 Task: Create a sub task System Test and UAT for the task  Create a new online platform for online personal shopping services in the project BellRise , assign it to team member softage.5@softage.net and update the status of the sub task to  Off Track , set the priority of the sub task to High
Action: Mouse moved to (528, 392)
Screenshot: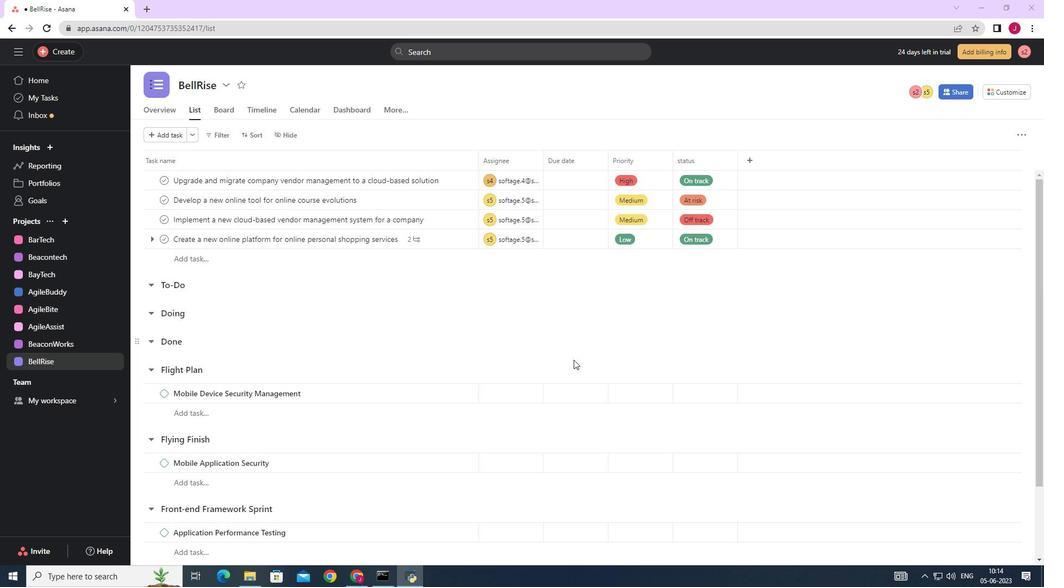 
Action: Mouse scrolled (528, 392) with delta (0, 0)
Screenshot: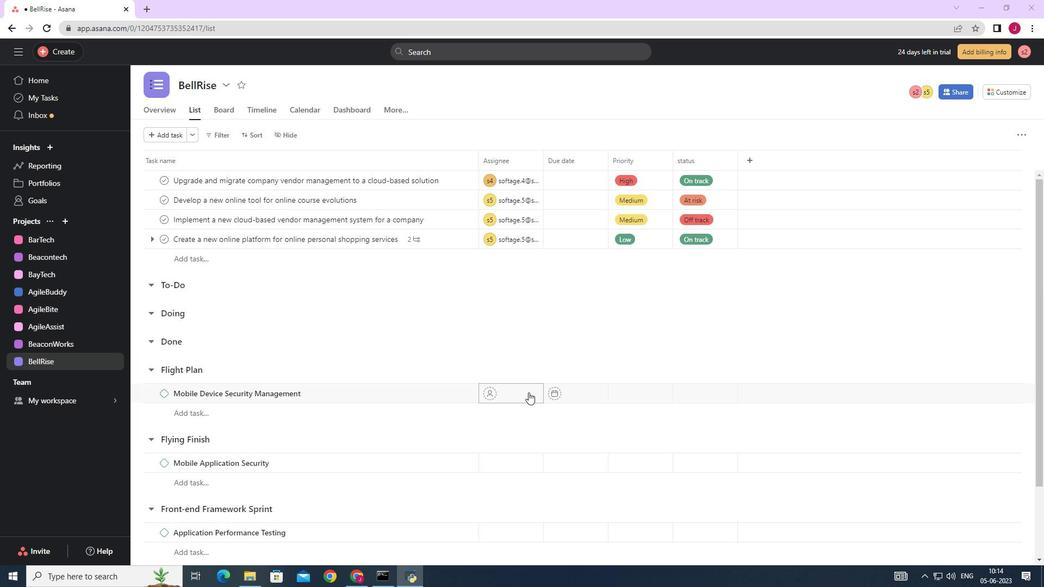 
Action: Mouse scrolled (528, 392) with delta (0, 0)
Screenshot: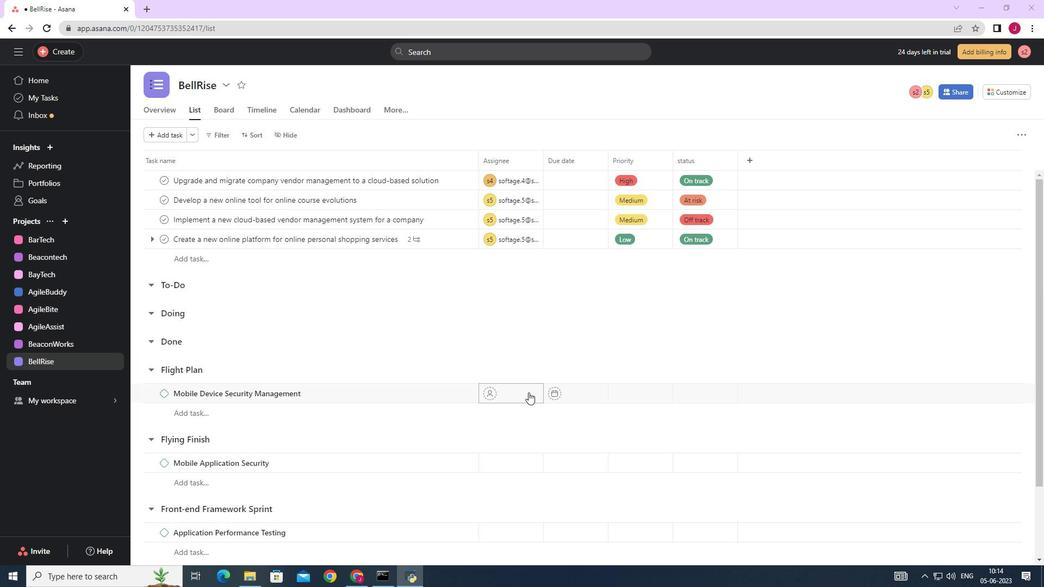 
Action: Mouse scrolled (528, 392) with delta (0, 0)
Screenshot: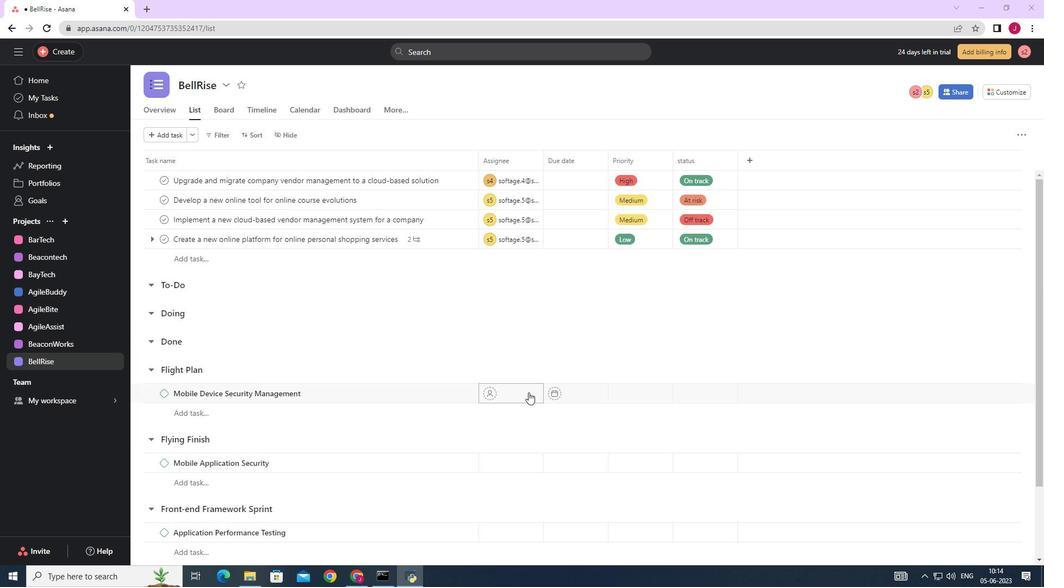 
Action: Mouse scrolled (528, 392) with delta (0, 0)
Screenshot: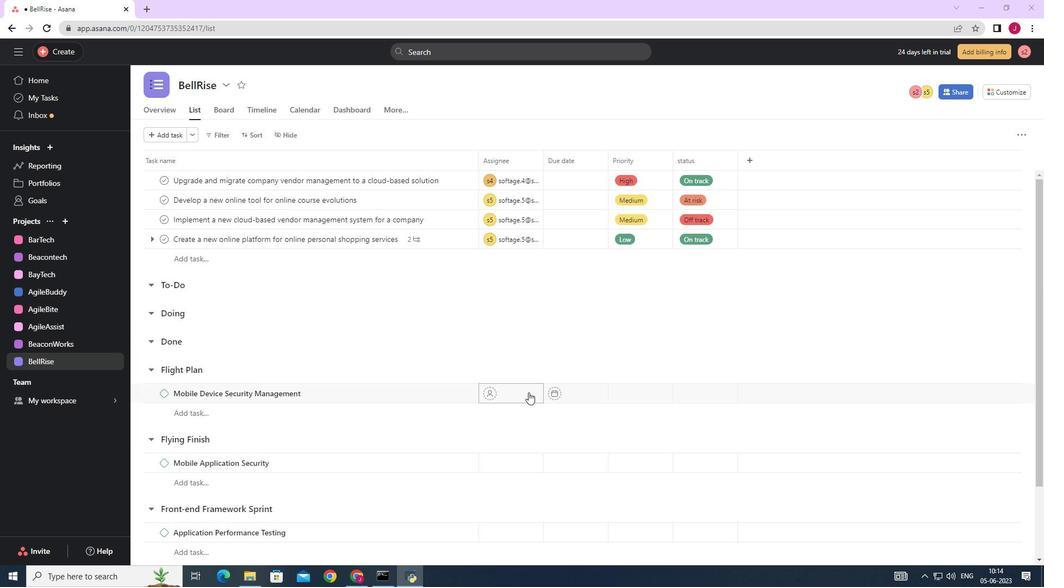 
Action: Mouse moved to (527, 393)
Screenshot: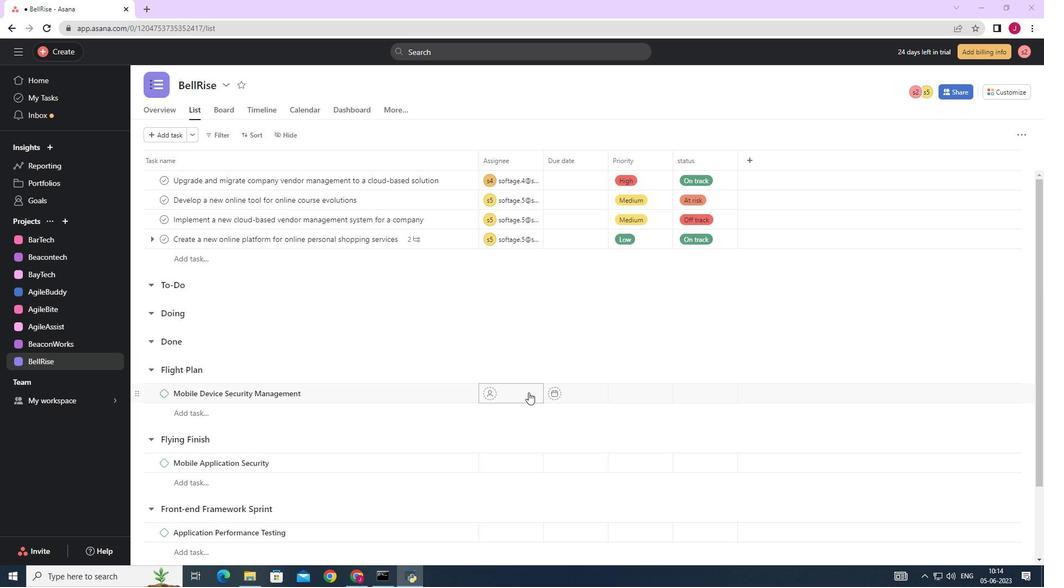 
Action: Mouse scrolled (527, 394) with delta (0, 0)
Screenshot: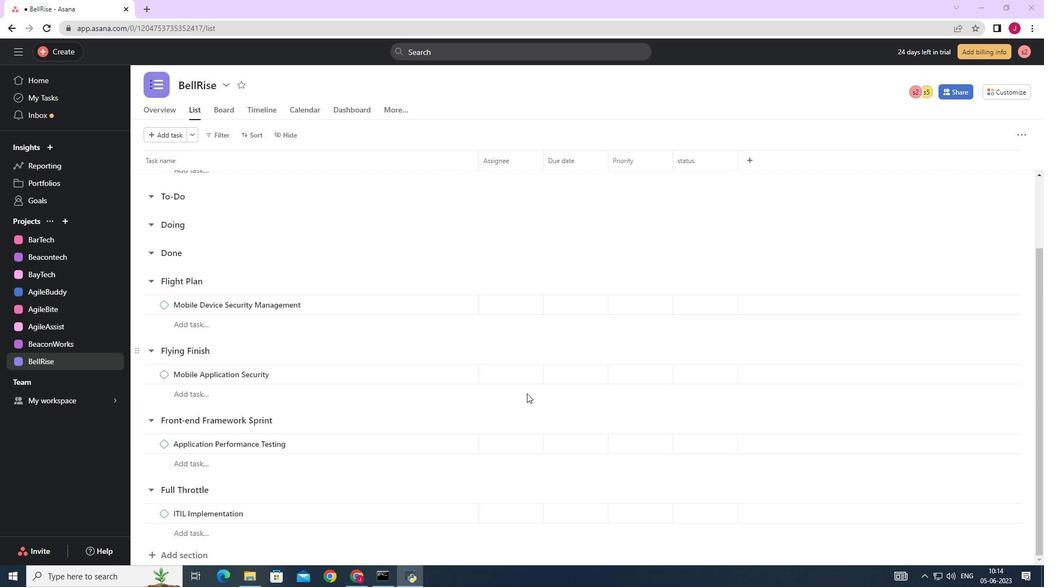 
Action: Mouse scrolled (527, 394) with delta (0, 0)
Screenshot: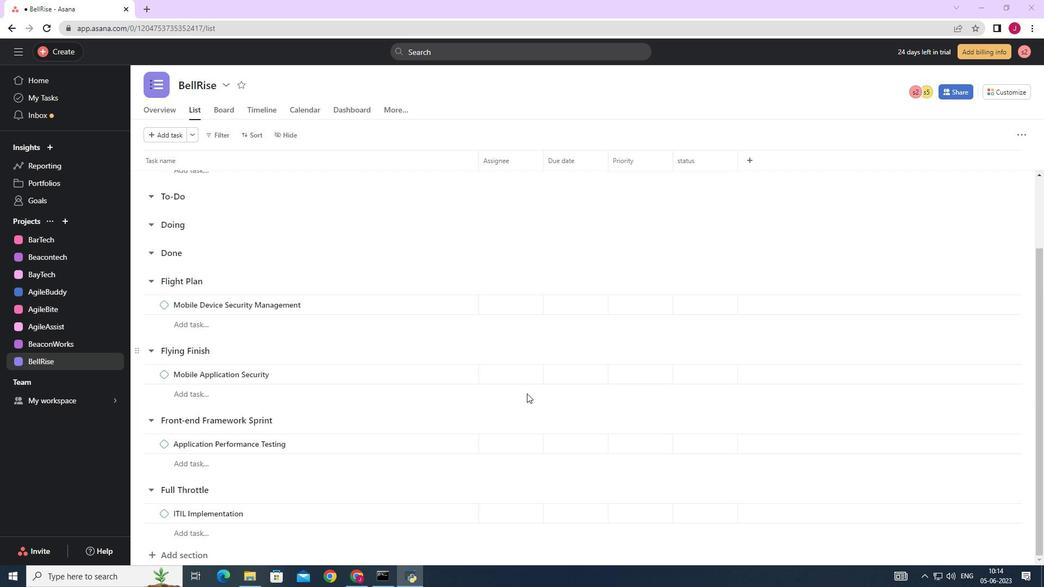 
Action: Mouse scrolled (527, 394) with delta (0, 0)
Screenshot: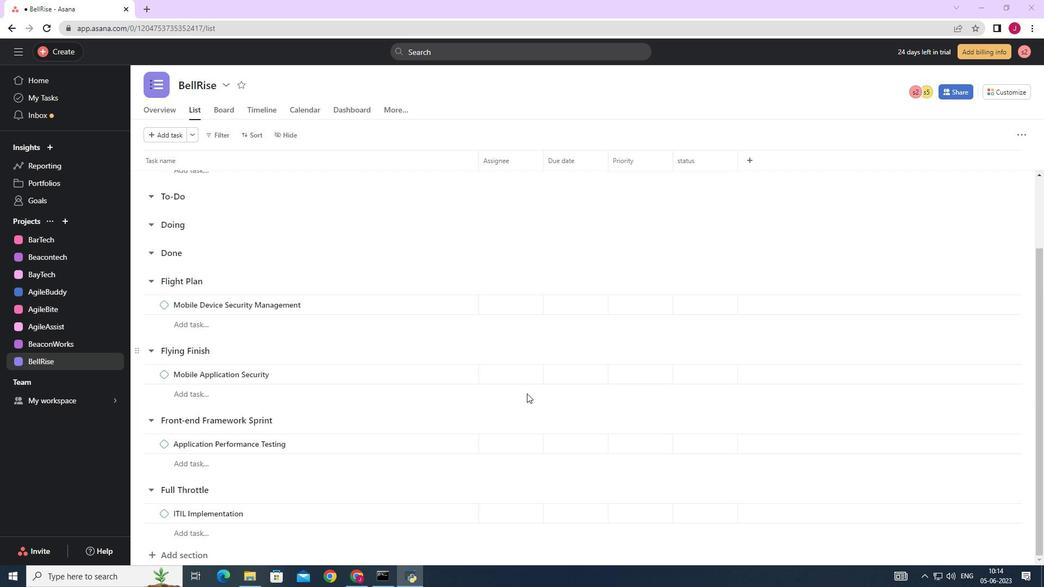 
Action: Mouse scrolled (527, 394) with delta (0, 0)
Screenshot: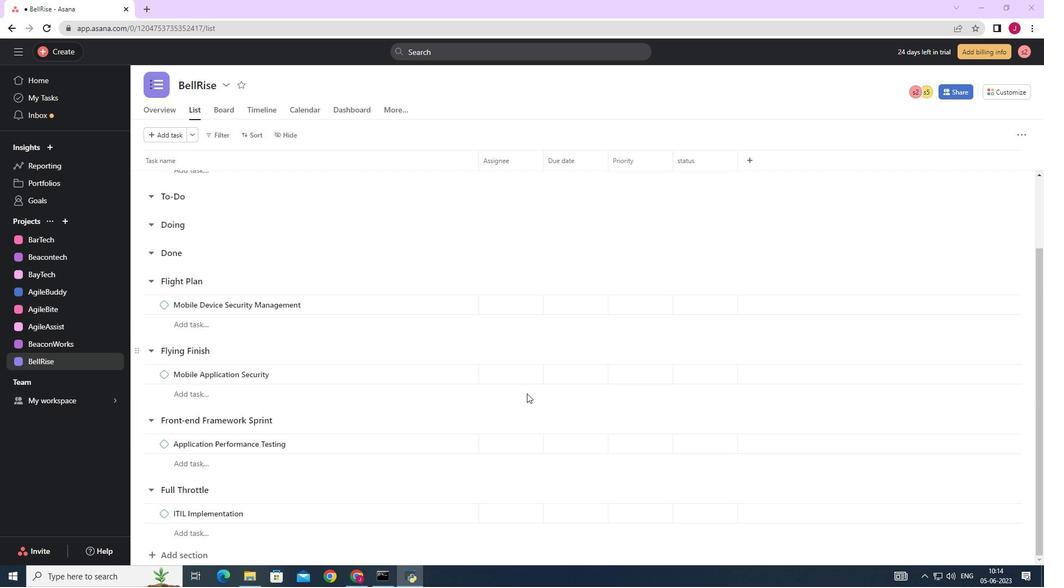 
Action: Mouse scrolled (527, 394) with delta (0, 0)
Screenshot: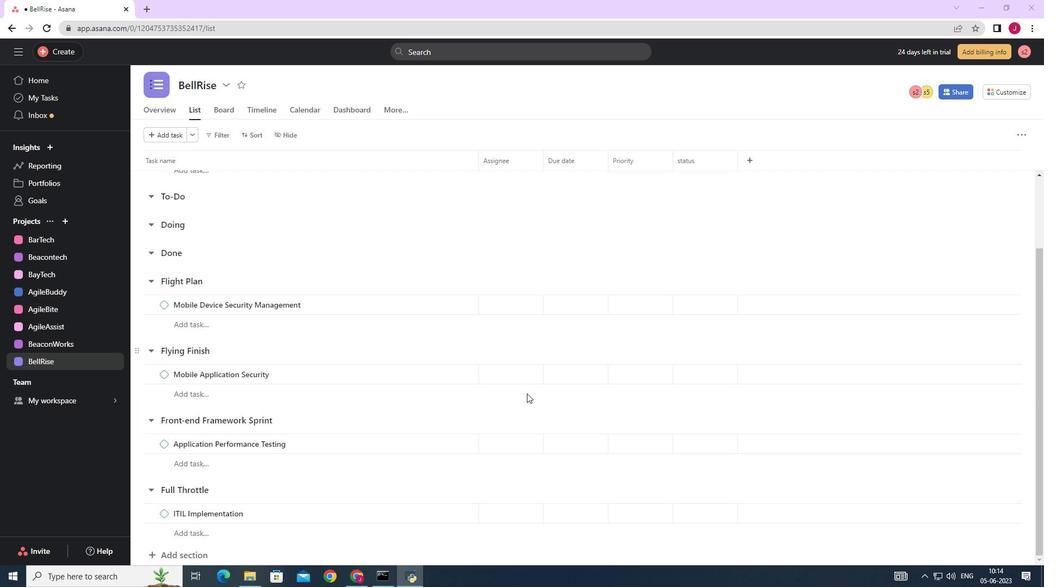 
Action: Mouse moved to (441, 243)
Screenshot: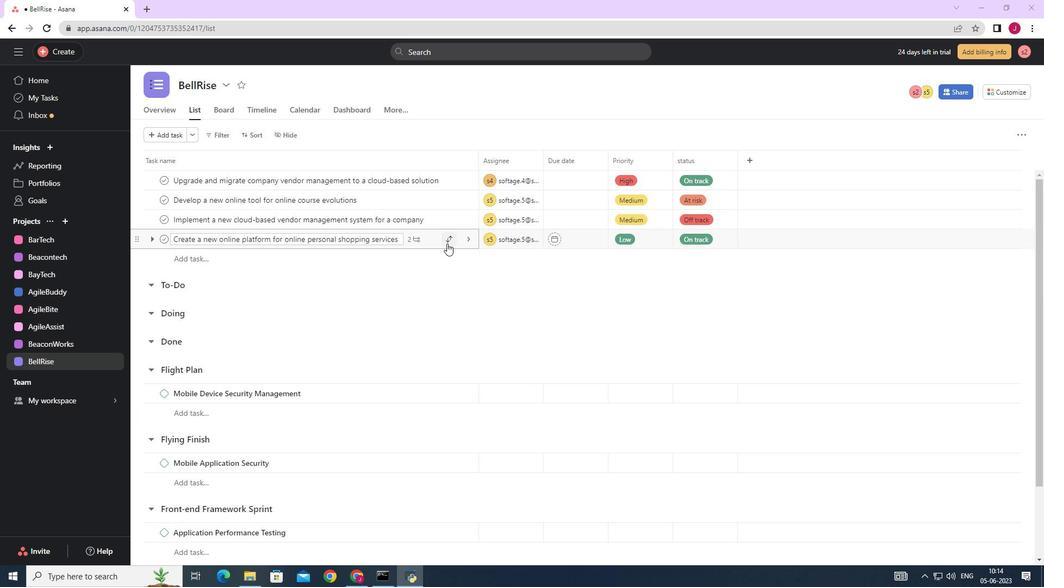 
Action: Mouse pressed left at (441, 243)
Screenshot: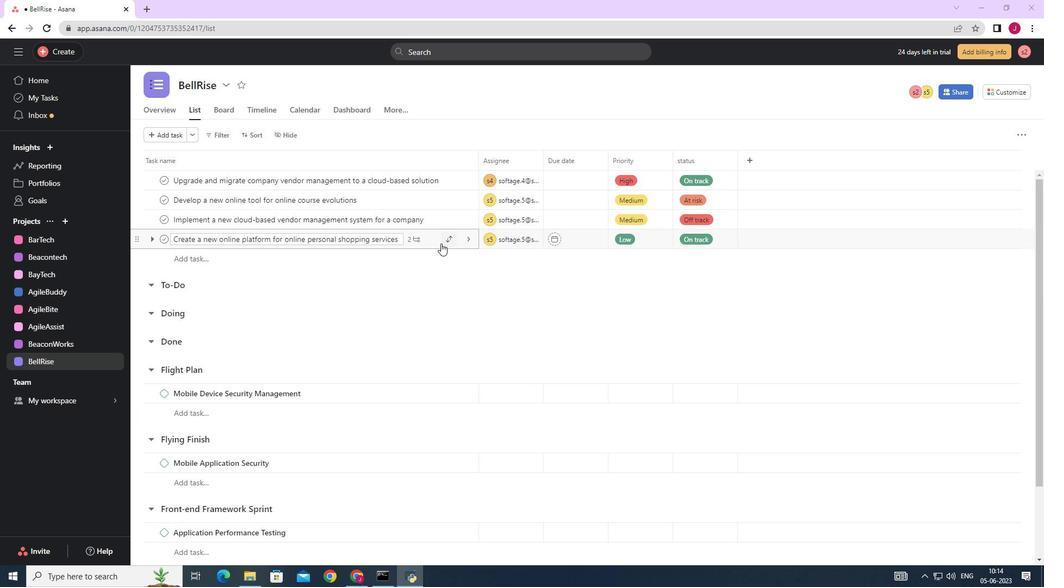 
Action: Mouse moved to (792, 324)
Screenshot: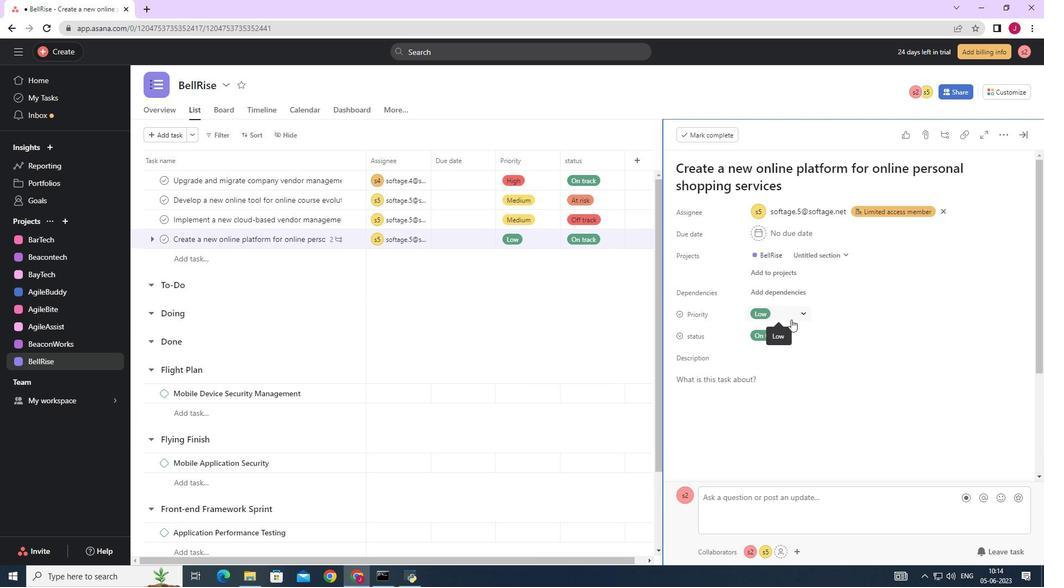 
Action: Mouse scrolled (792, 324) with delta (0, 0)
Screenshot: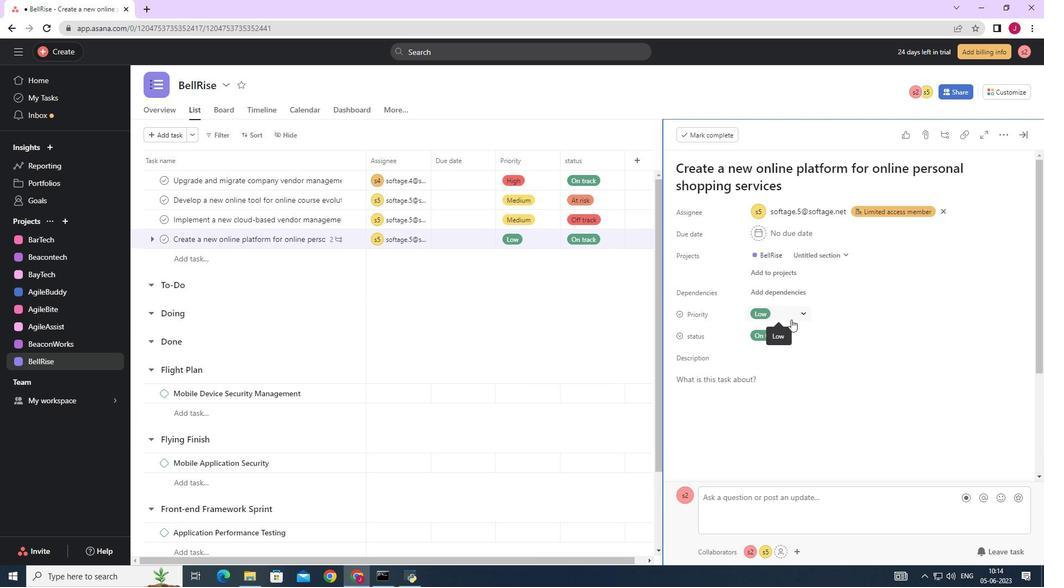
Action: Mouse scrolled (792, 324) with delta (0, 0)
Screenshot: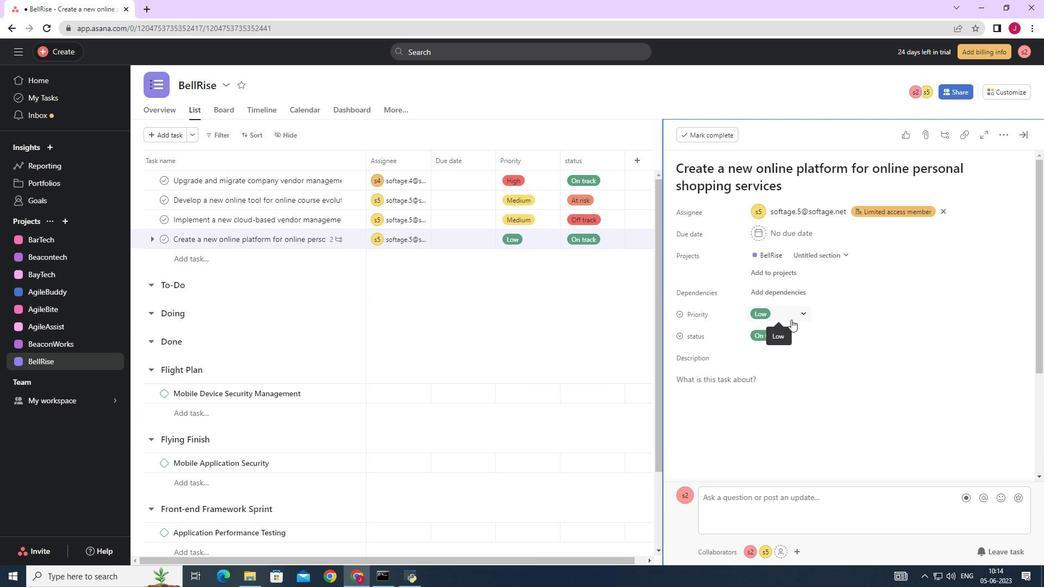 
Action: Mouse scrolled (792, 324) with delta (0, 0)
Screenshot: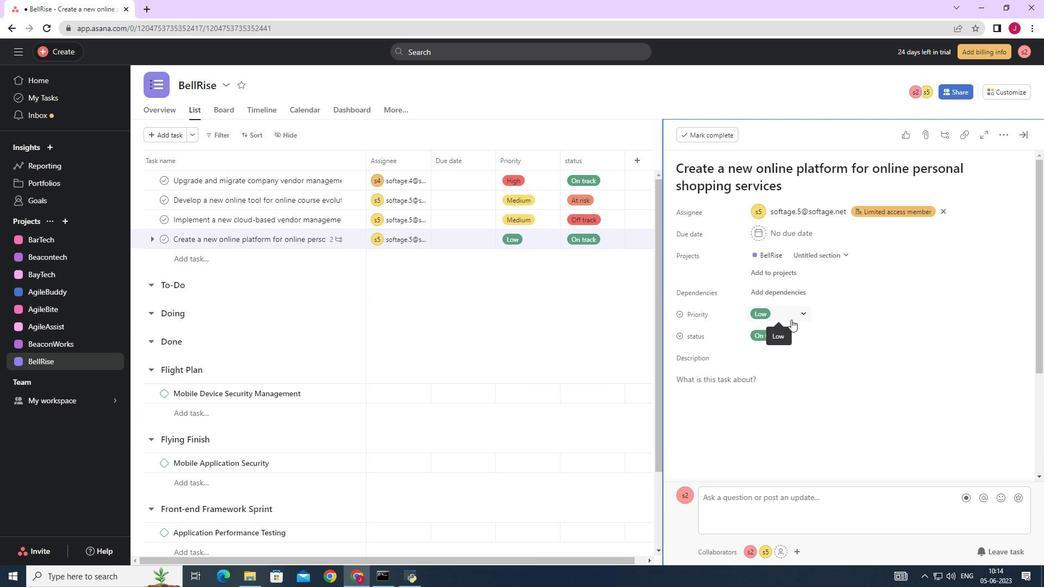 
Action: Mouse scrolled (792, 324) with delta (0, 0)
Screenshot: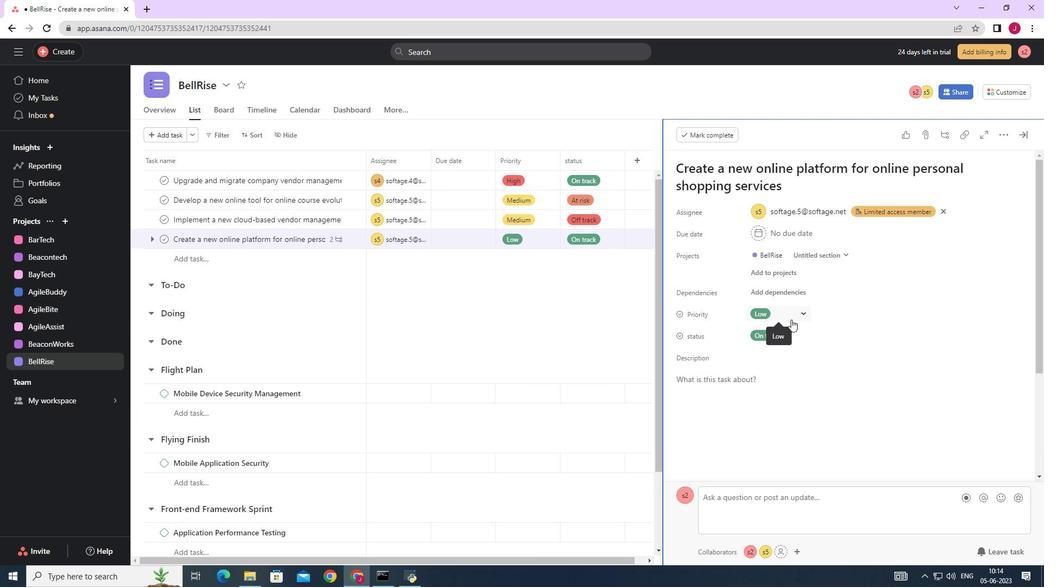 
Action: Mouse scrolled (792, 324) with delta (0, 0)
Screenshot: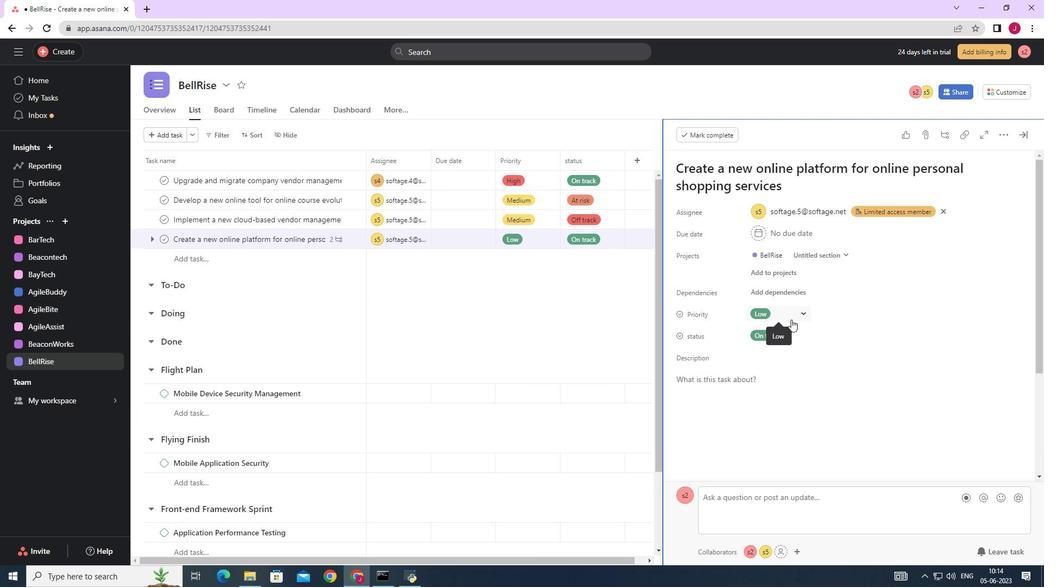
Action: Mouse moved to (717, 394)
Screenshot: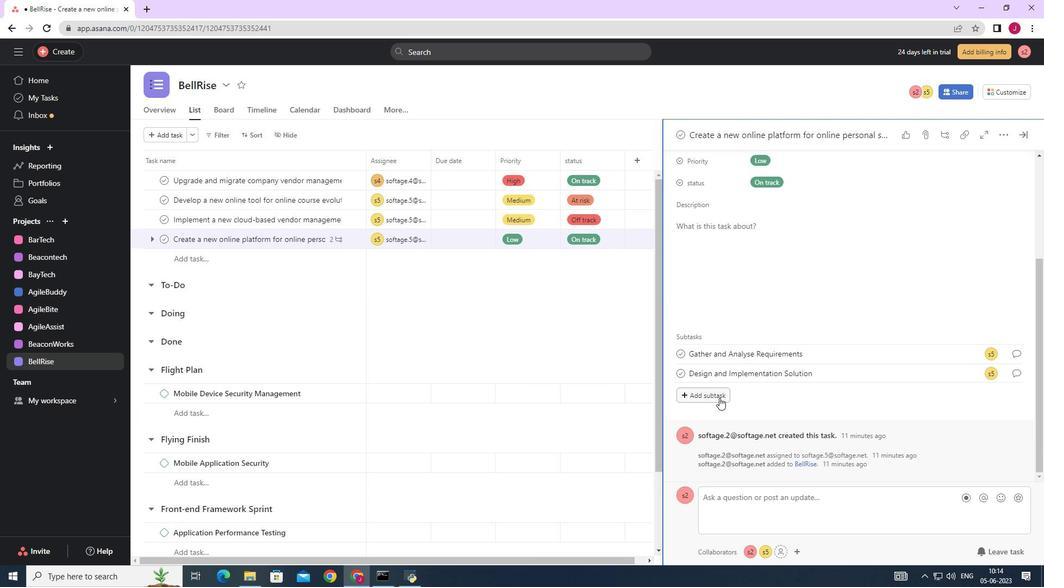 
Action: Mouse pressed left at (717, 394)
Screenshot: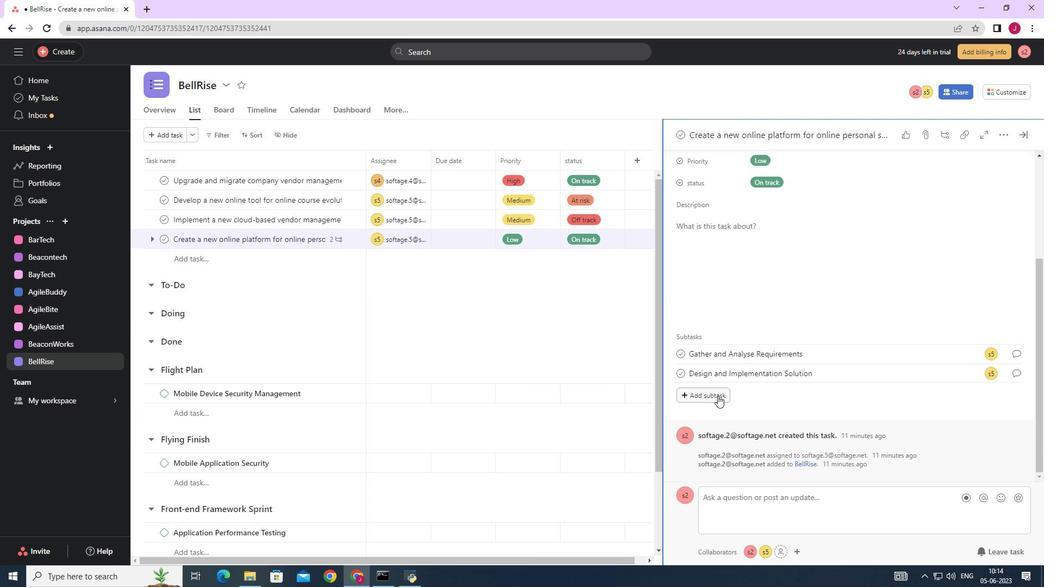 
Action: Mouse moved to (714, 377)
Screenshot: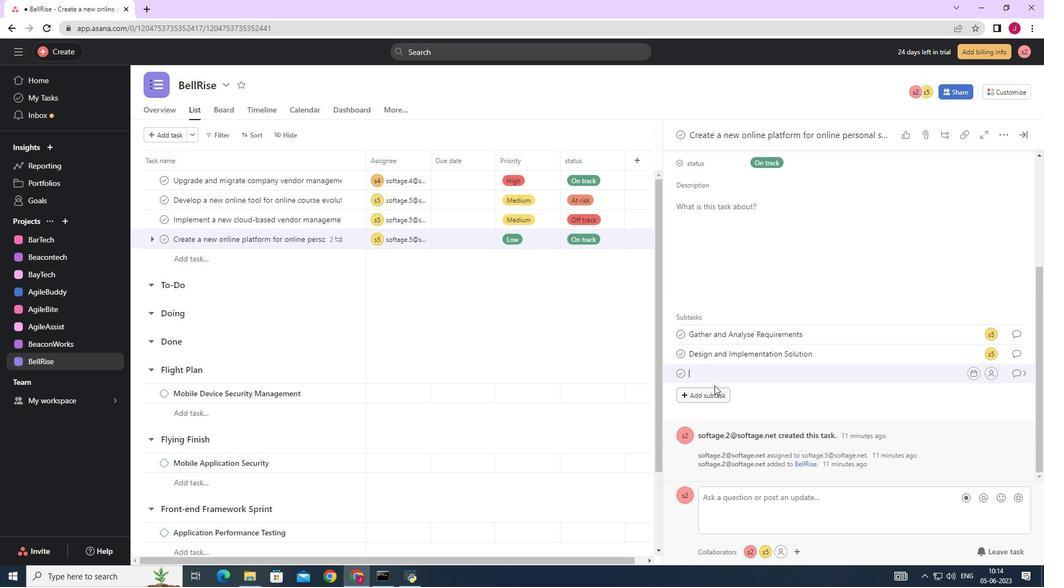 
Action: Key pressed <Key.caps_lock>S<Key.caps_lock>ystem<Key.space>
Screenshot: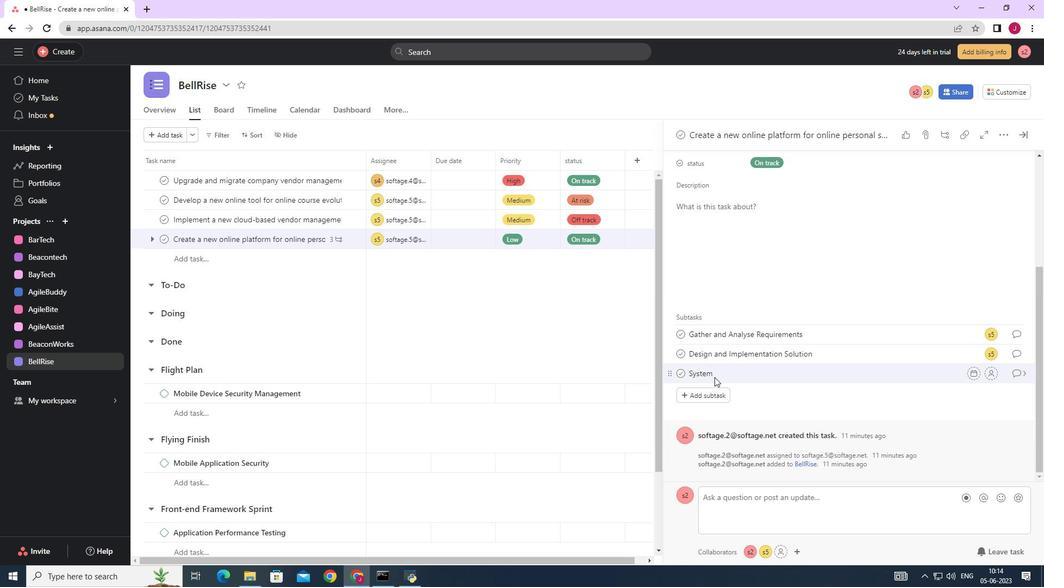 
Action: Mouse moved to (714, 377)
Screenshot: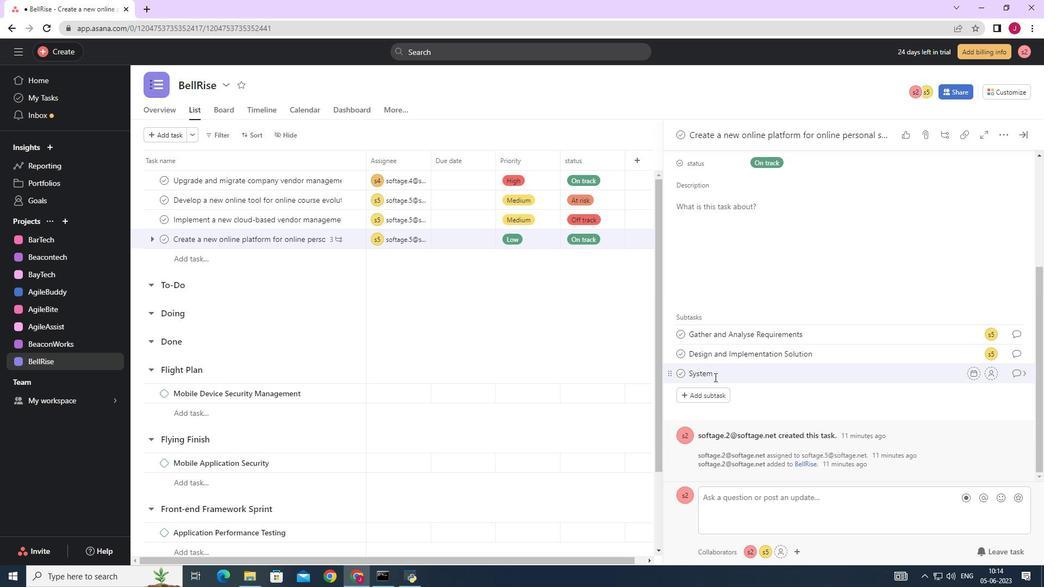 
Action: Key pressed and<Key.space><Key.caps_lock><Key.backspace><Key.backspace><Key.backspace><Key.backspace><Key.backspace><Key.caps_lock><Key.space><Key.caps_lock>T<Key.caps_lock>est<Key.space>v<Key.backspace>and<Key.space><Key.caps_lock>UAT
Screenshot: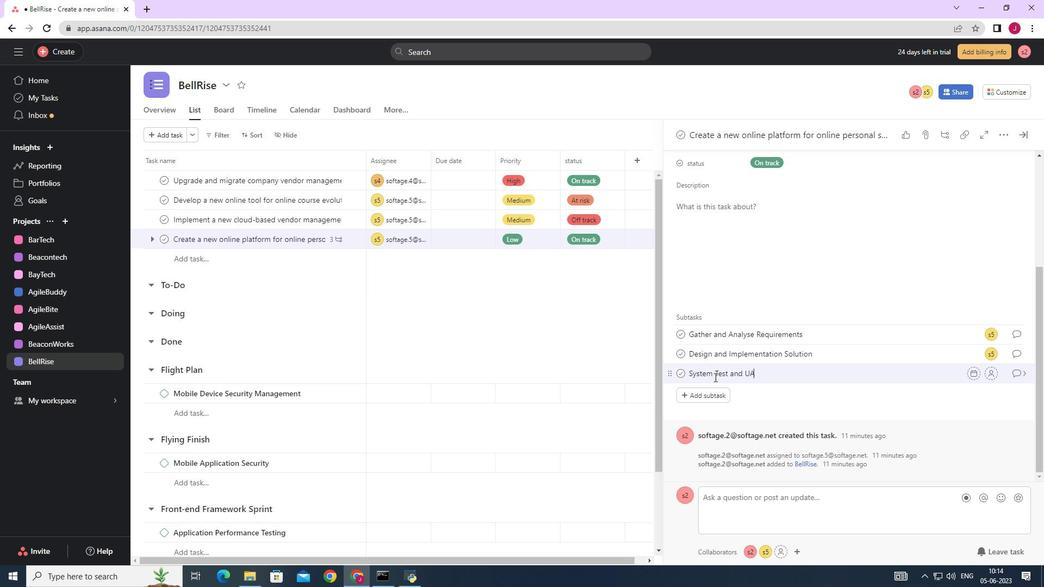 
Action: Mouse moved to (988, 371)
Screenshot: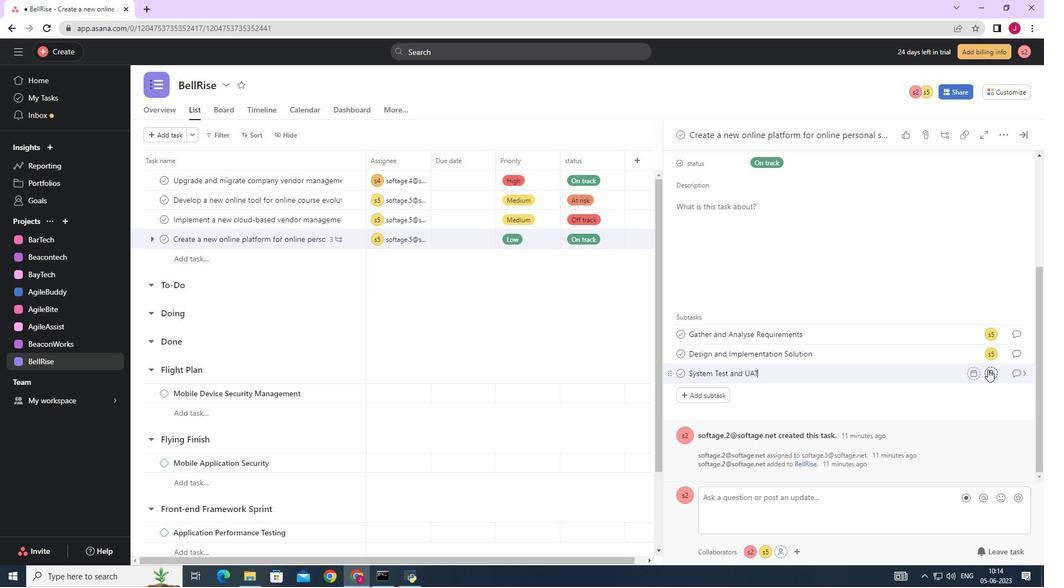 
Action: Mouse pressed left at (988, 371)
Screenshot: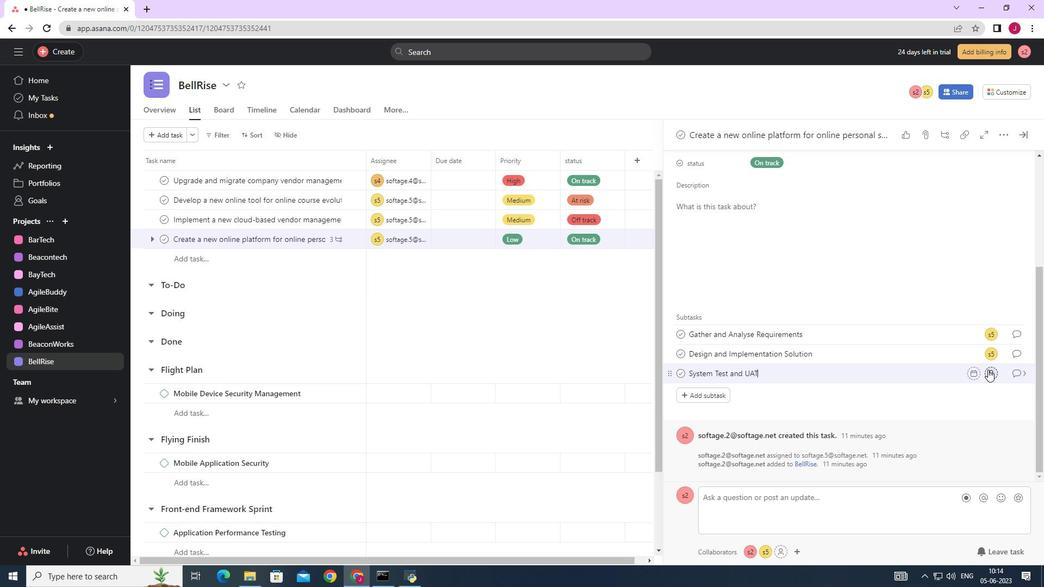 
Action: Mouse moved to (988, 371)
Screenshot: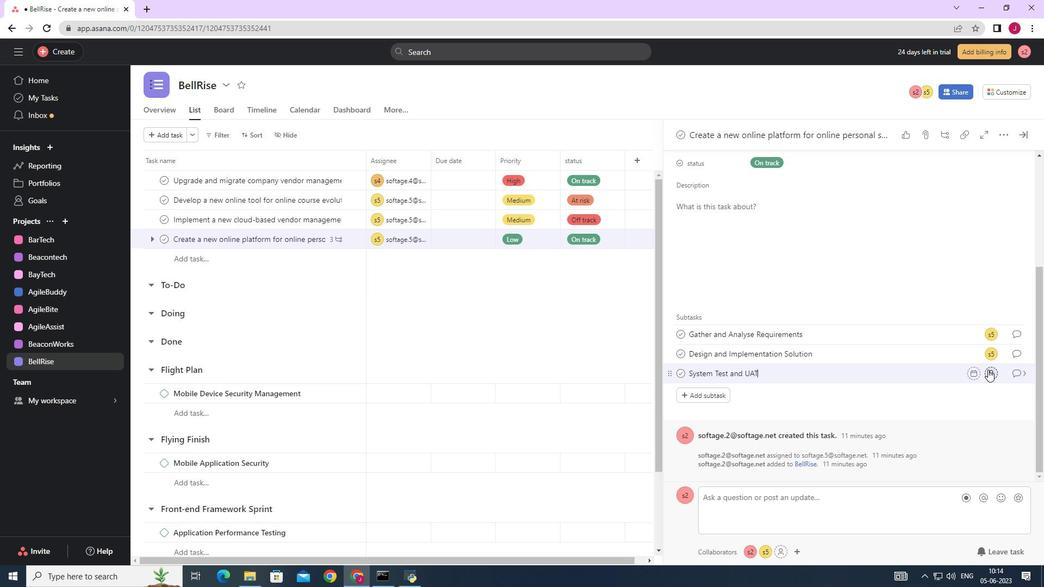 
Action: Key pressed SOFTAGE.5
Screenshot: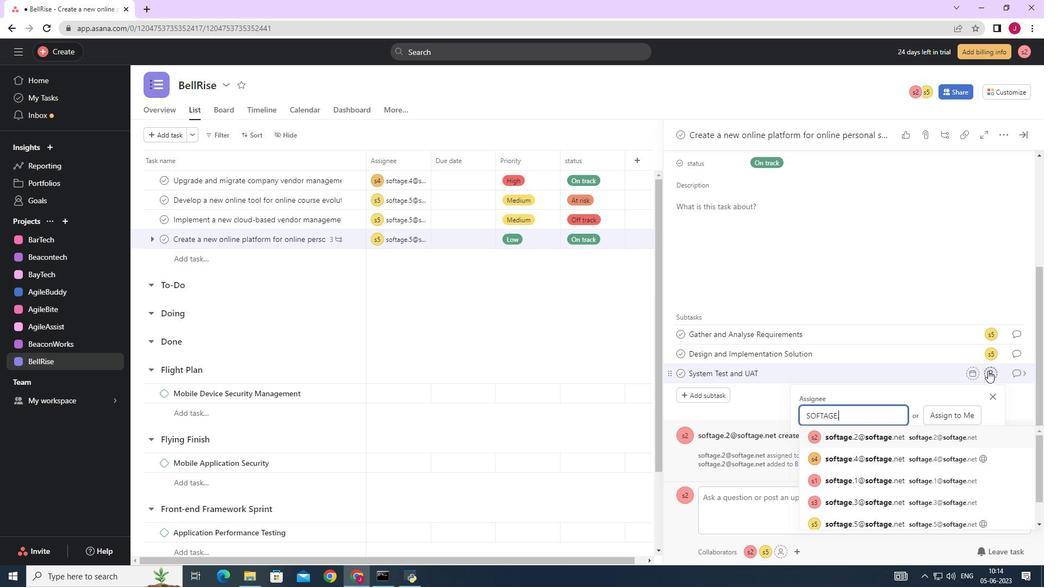 
Action: Mouse moved to (892, 437)
Screenshot: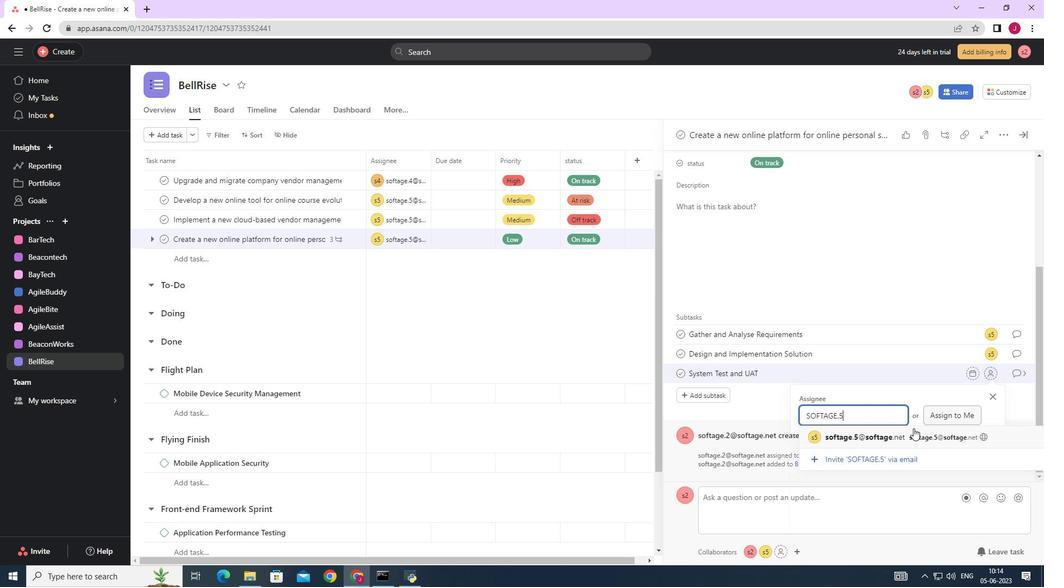 
Action: Mouse pressed left at (892, 437)
Screenshot: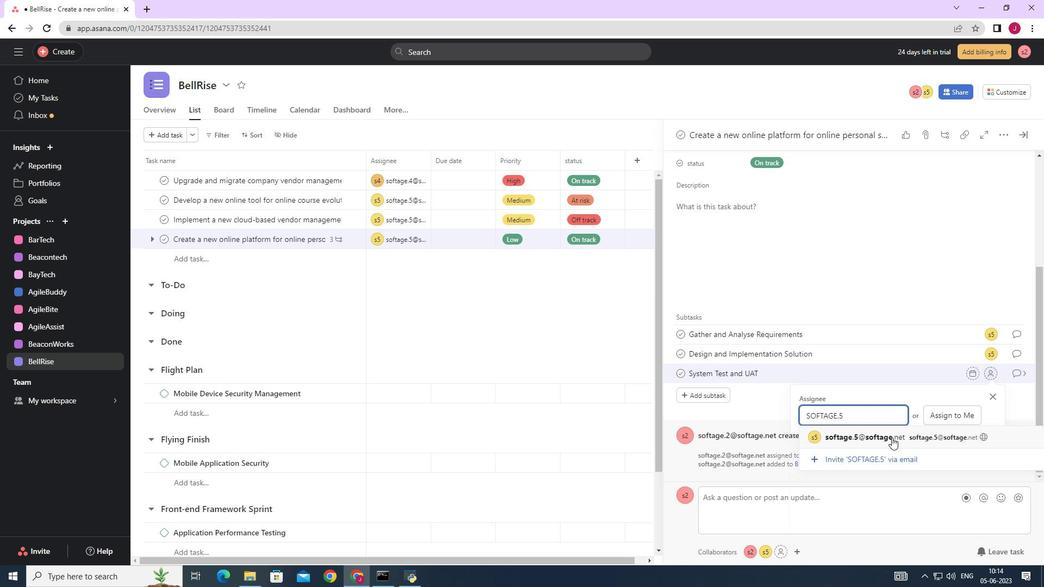 
Action: Mouse moved to (1015, 373)
Screenshot: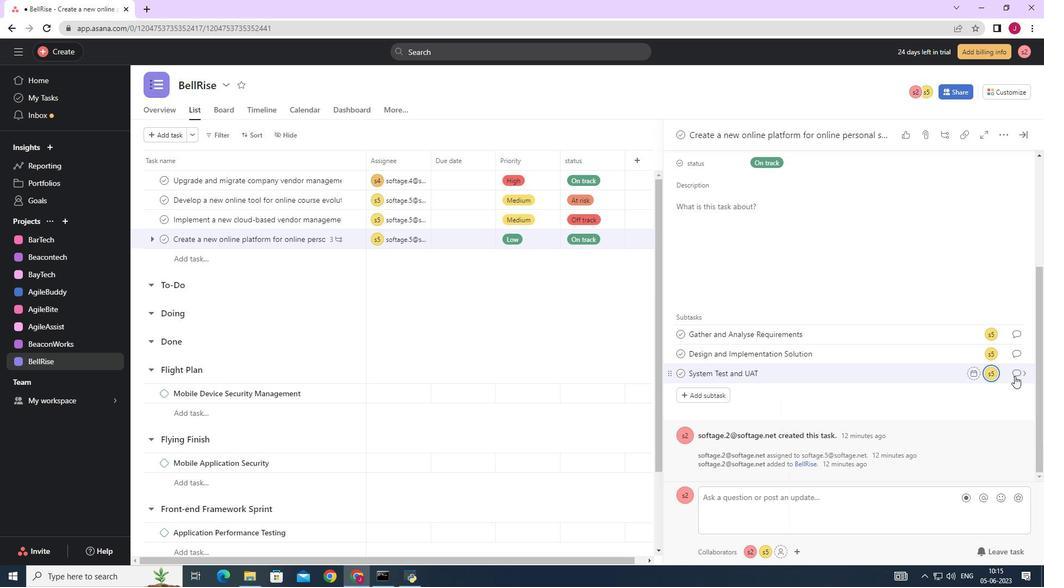 
Action: Mouse pressed left at (1015, 373)
Screenshot: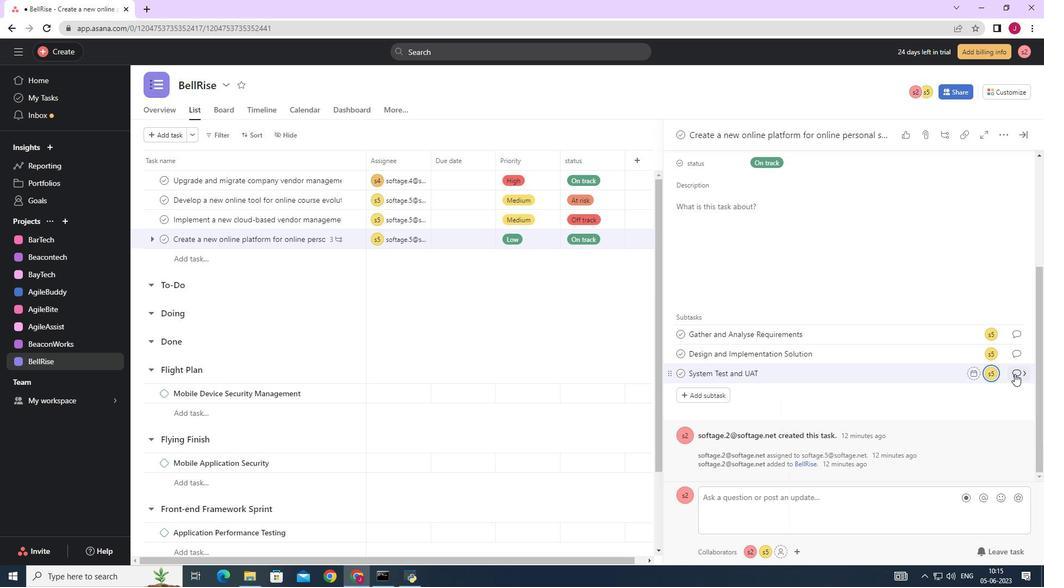 
Action: Mouse moved to (731, 392)
Screenshot: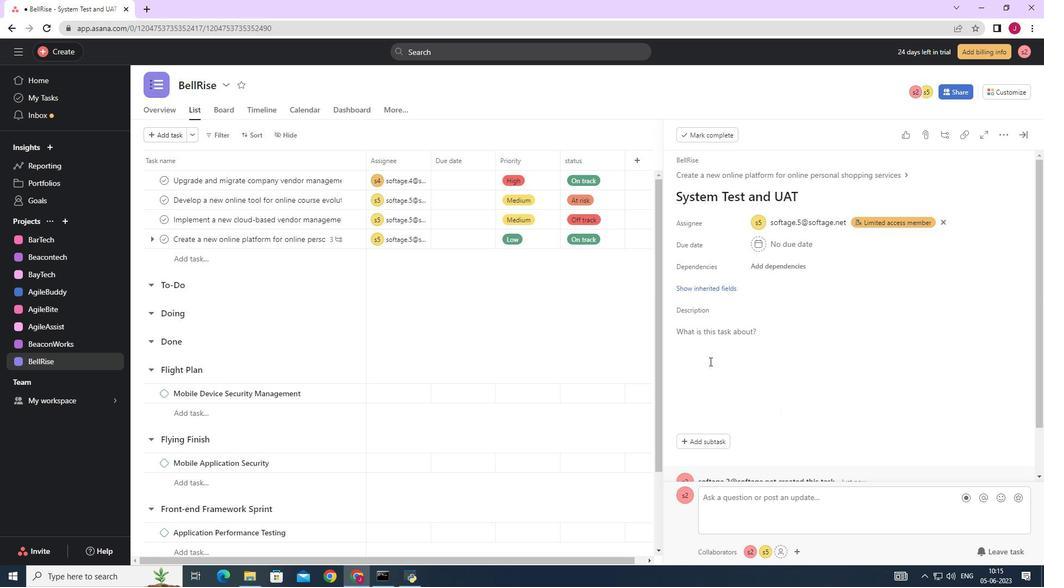 
Action: Mouse scrolled (731, 392) with delta (0, 0)
Screenshot: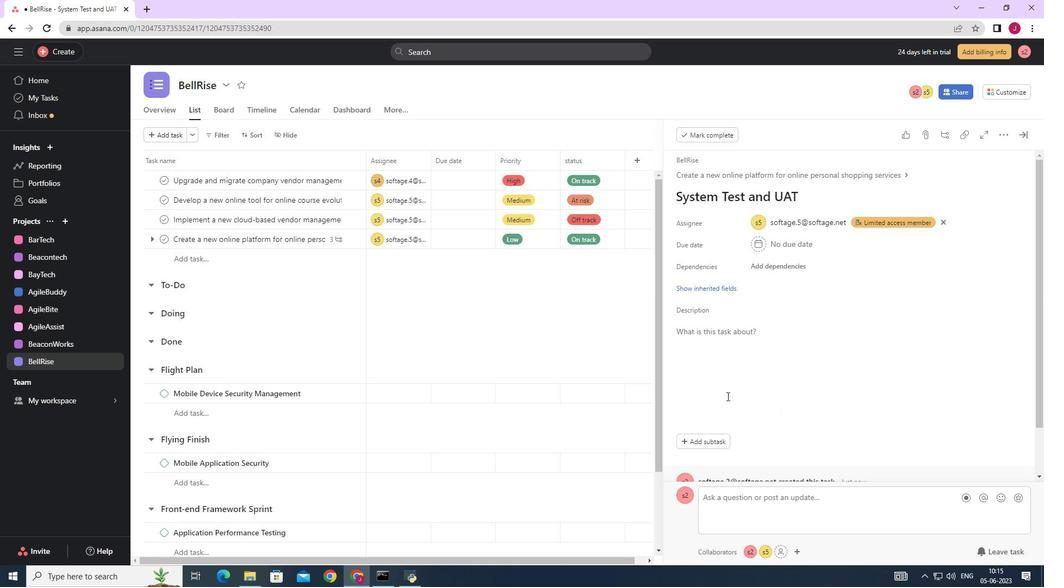 
Action: Mouse scrolled (731, 392) with delta (0, 0)
Screenshot: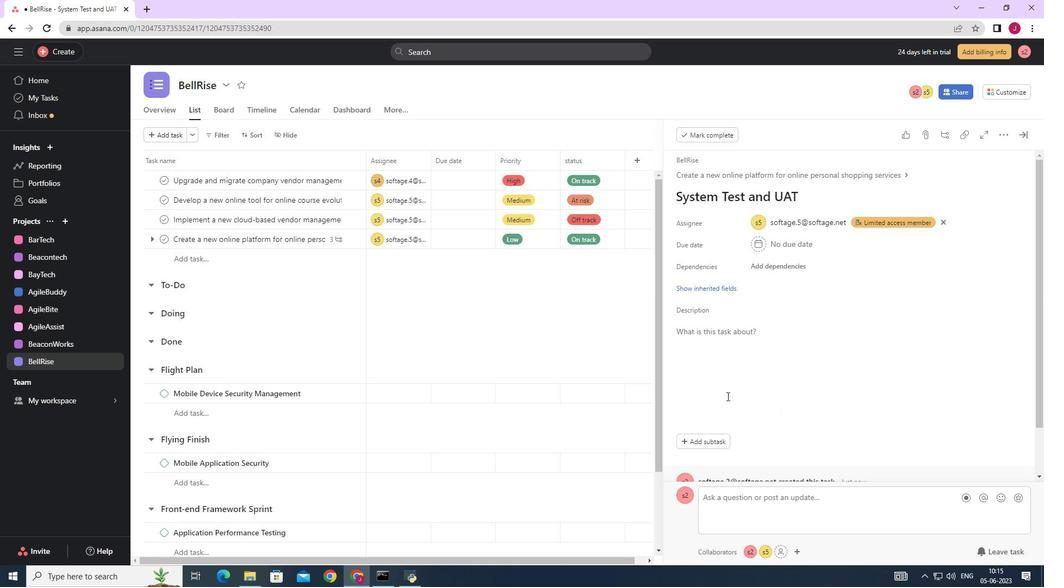 
Action: Mouse scrolled (731, 392) with delta (0, 0)
Screenshot: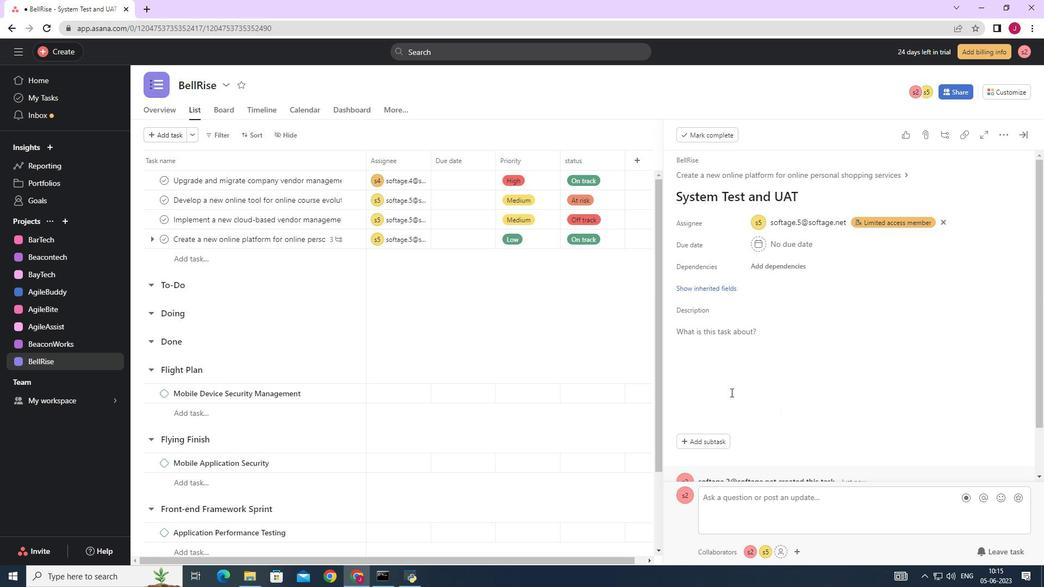 
Action: Mouse scrolled (731, 392) with delta (0, 0)
Screenshot: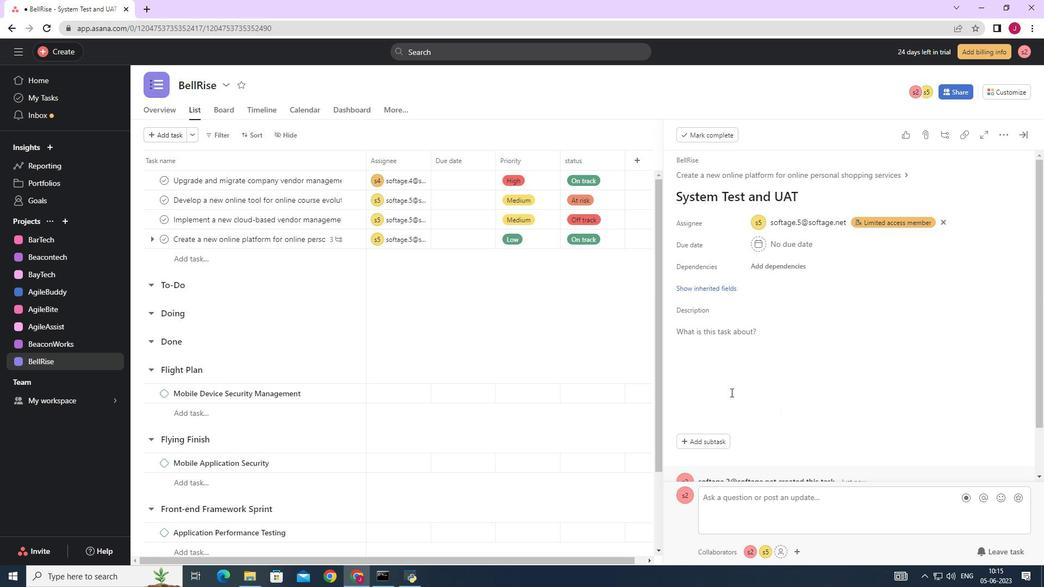 
Action: Mouse scrolled (731, 392) with delta (0, 0)
Screenshot: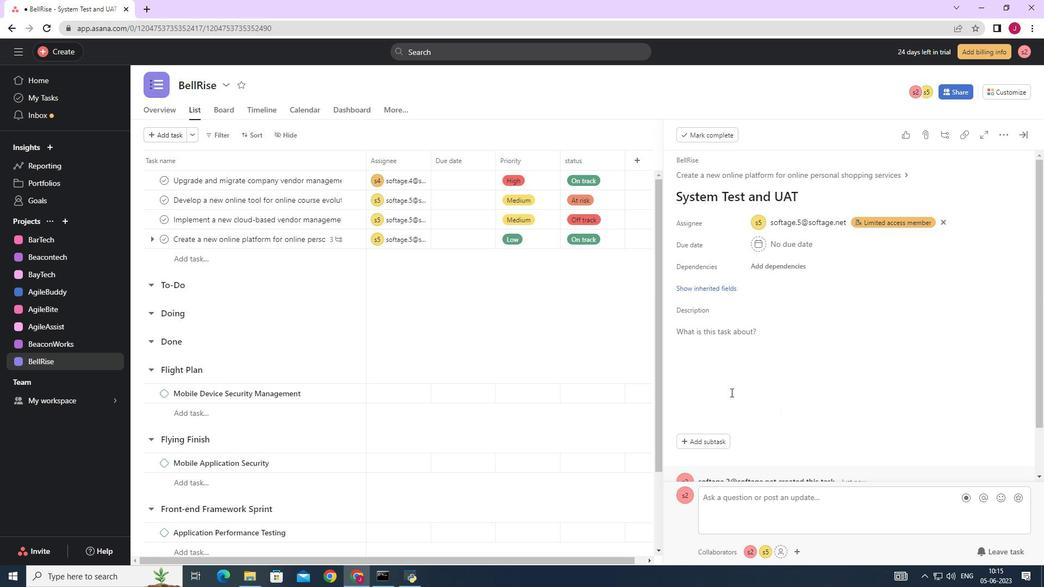 
Action: Mouse moved to (730, 235)
Screenshot: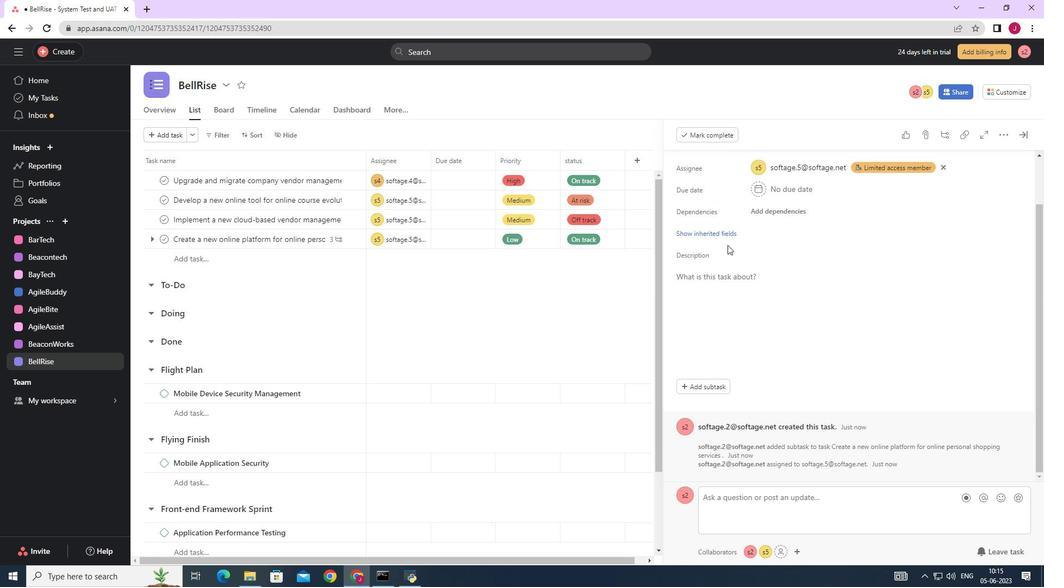 
Action: Mouse pressed left at (730, 235)
Screenshot: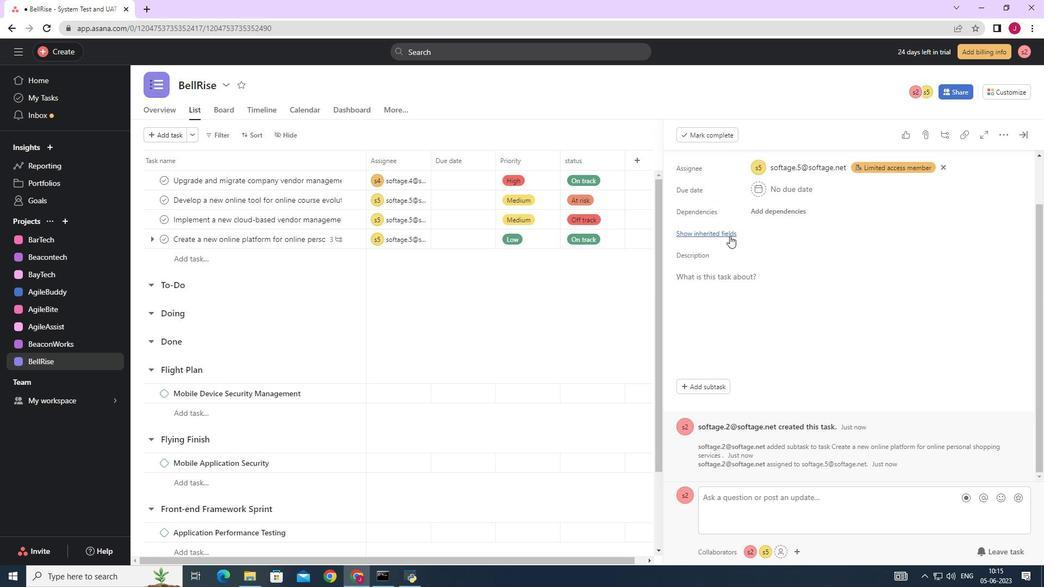 
Action: Mouse moved to (763, 217)
Screenshot: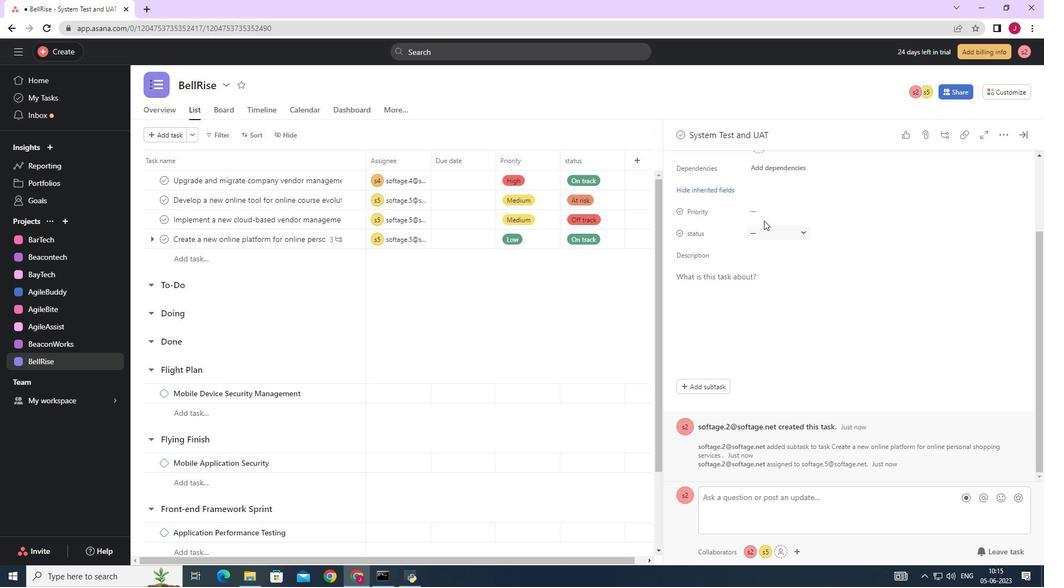
Action: Mouse pressed left at (763, 217)
Screenshot: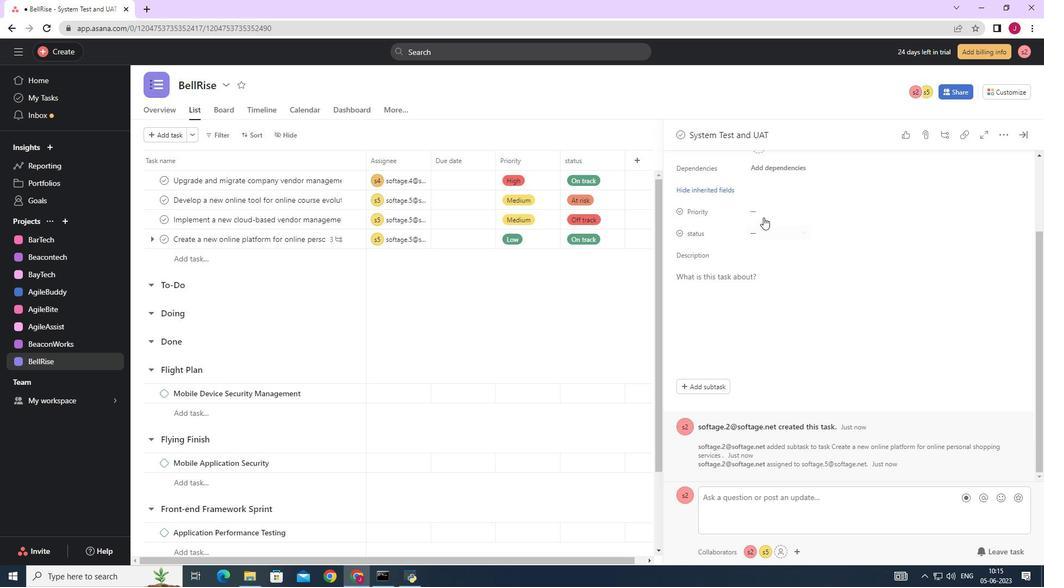 
Action: Mouse moved to (780, 248)
Screenshot: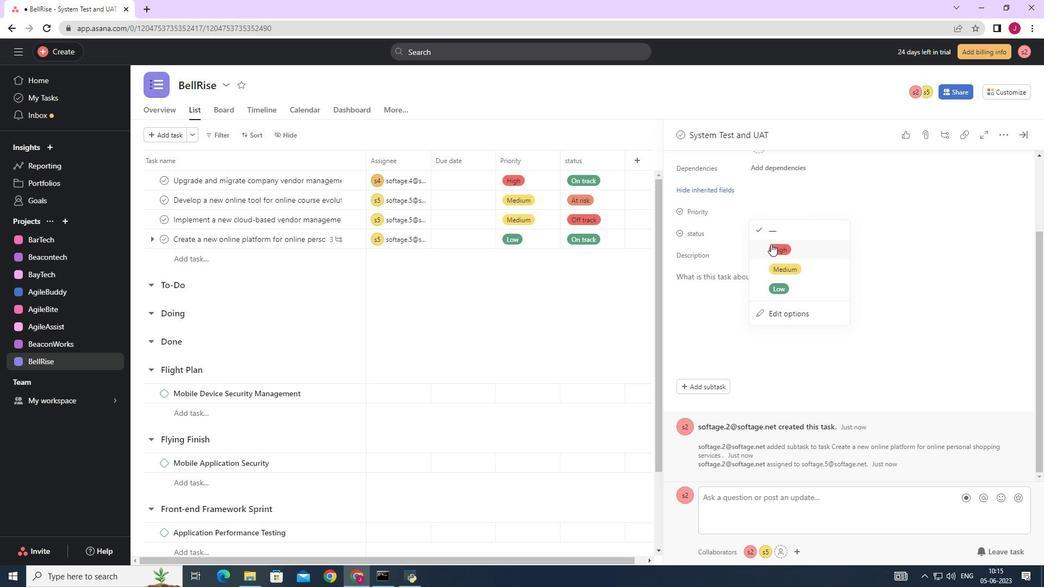 
Action: Mouse pressed left at (780, 248)
Screenshot: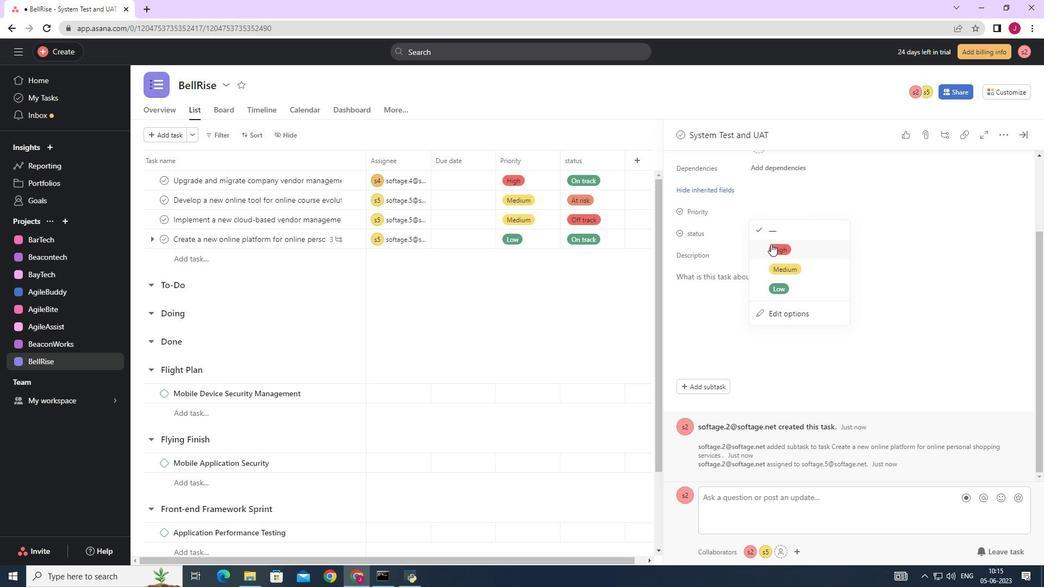 
Action: Mouse moved to (768, 232)
Screenshot: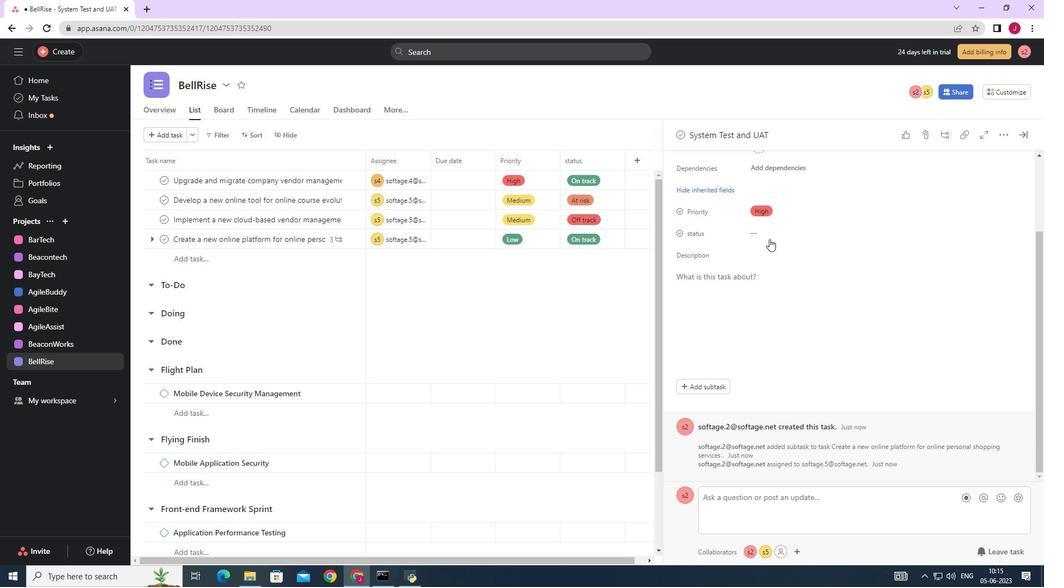 
Action: Mouse pressed left at (768, 232)
Screenshot: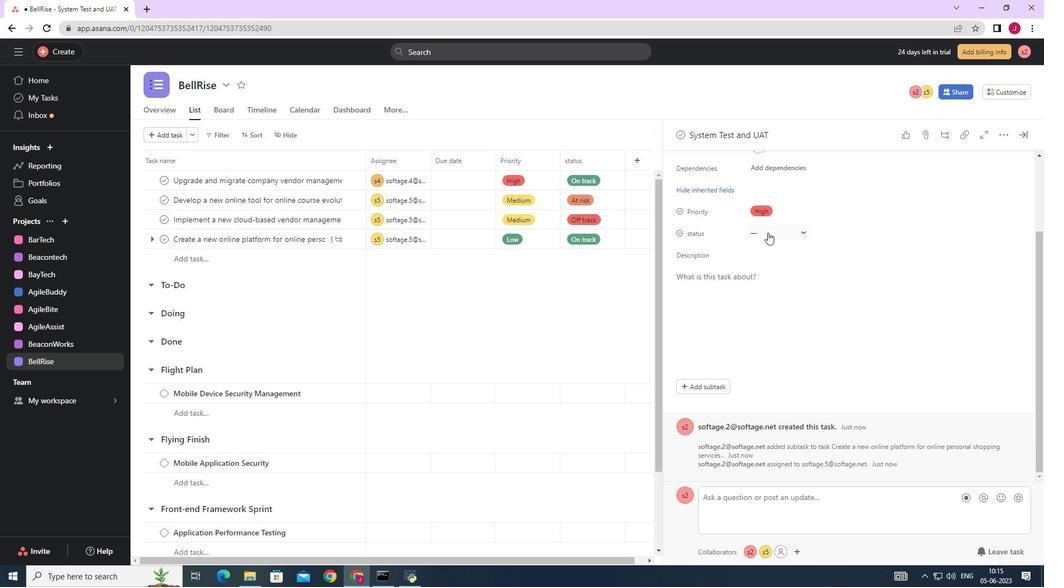 
Action: Mouse moved to (787, 291)
Screenshot: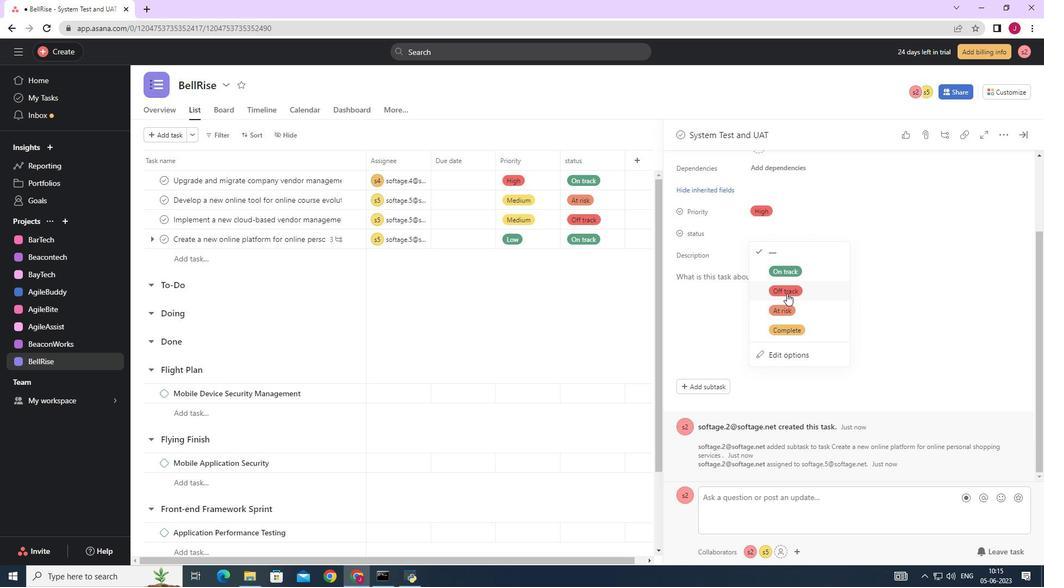 
Action: Mouse pressed left at (787, 291)
Screenshot: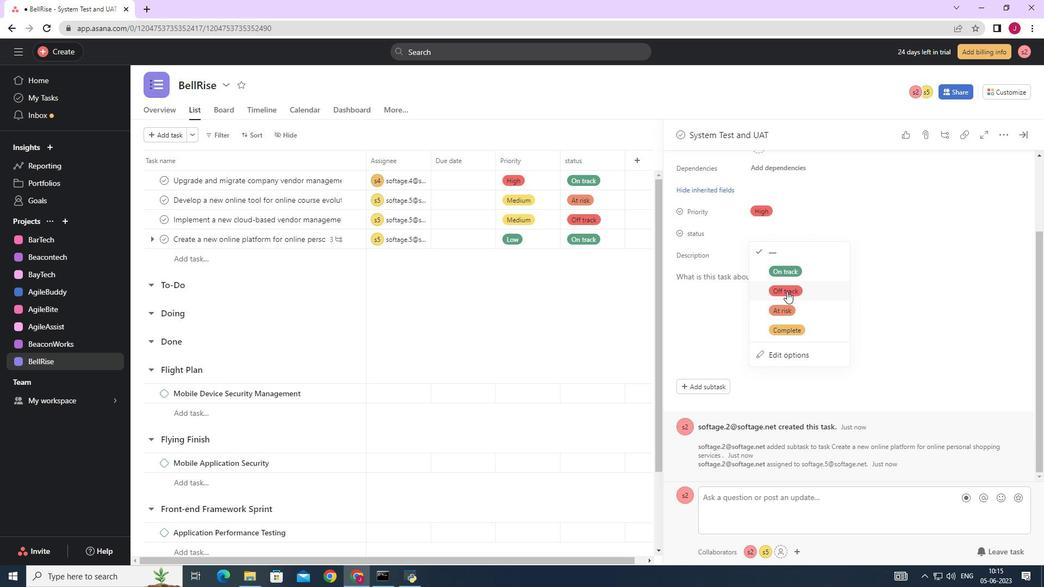
Action: Mouse moved to (1023, 141)
Screenshot: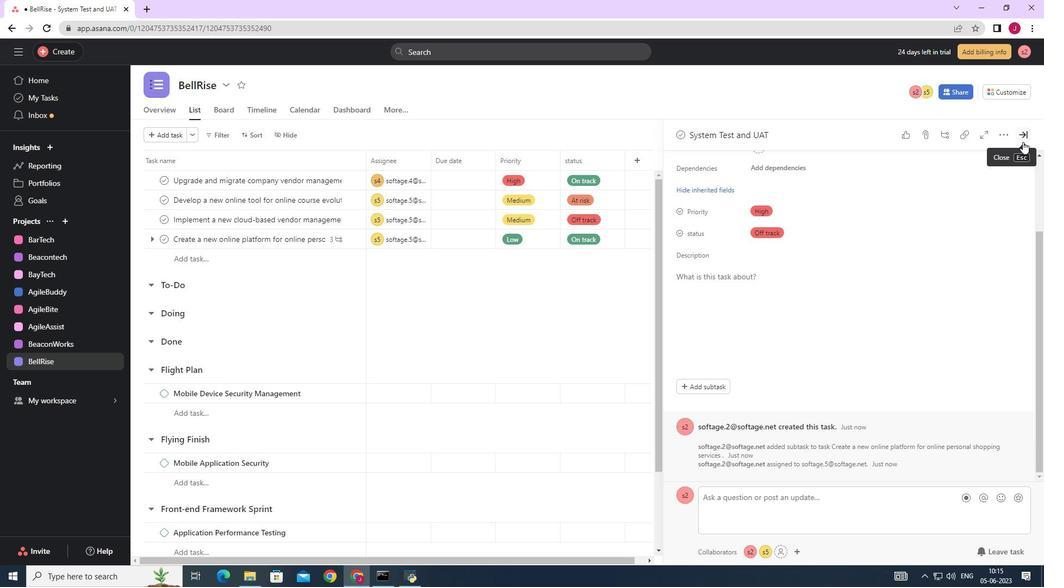 
Action: Mouse pressed left at (1023, 141)
Screenshot: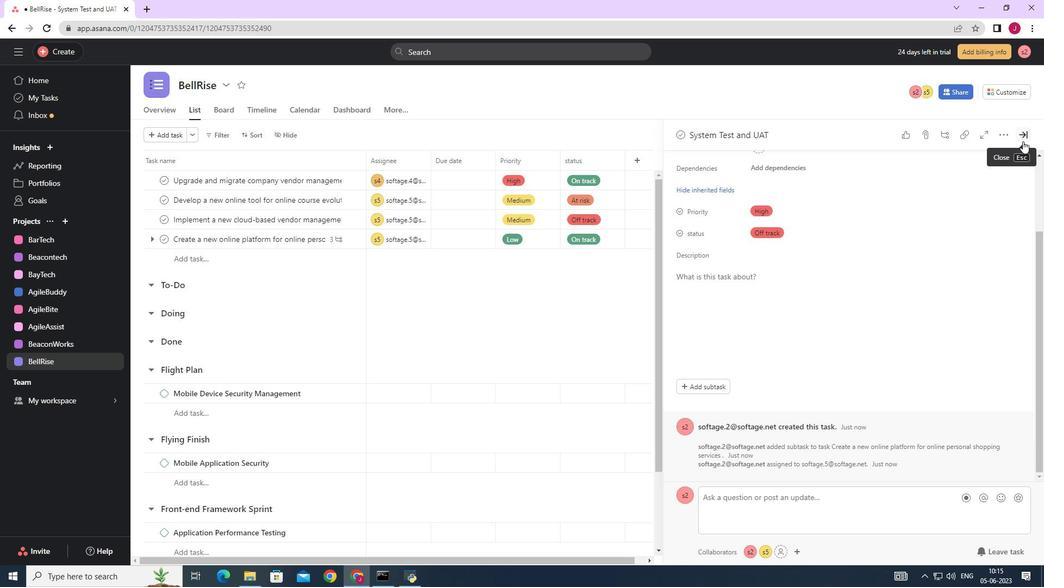 
